Task: Create Billing Term with Name: Payment Term 1, Description: Please pay within 30 days and Due Days: 30 days
Action: Mouse moved to (149, 29)
Screenshot: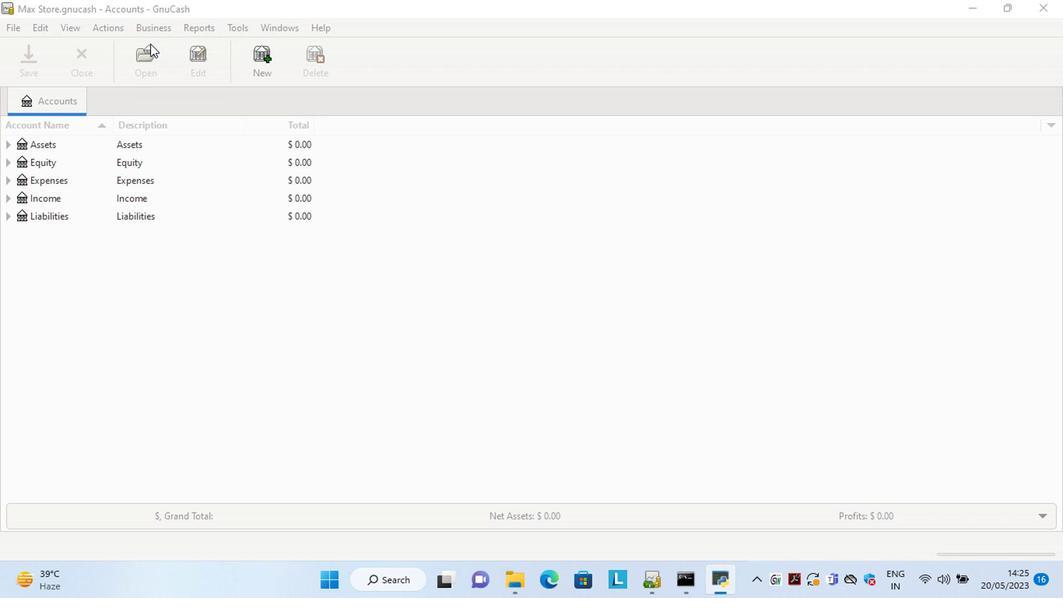 
Action: Mouse pressed left at (149, 29)
Screenshot: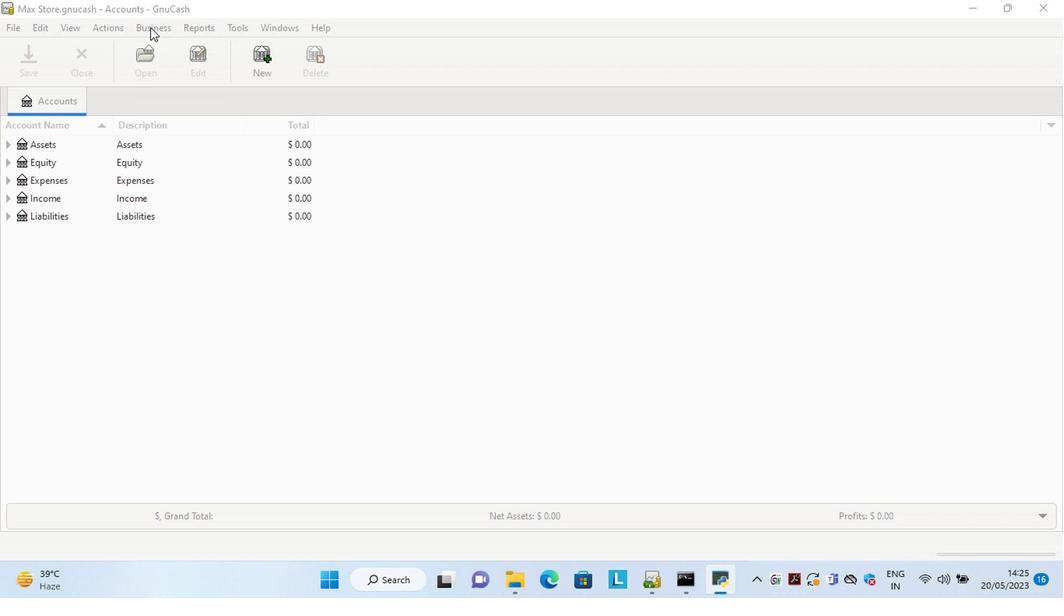 
Action: Mouse moved to (173, 147)
Screenshot: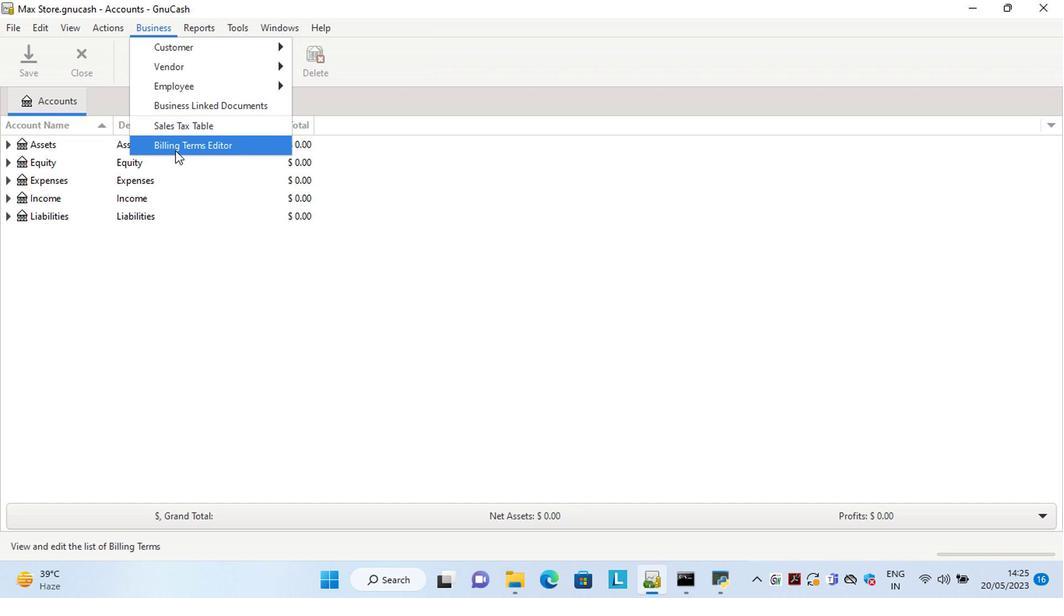 
Action: Mouse pressed left at (173, 147)
Screenshot: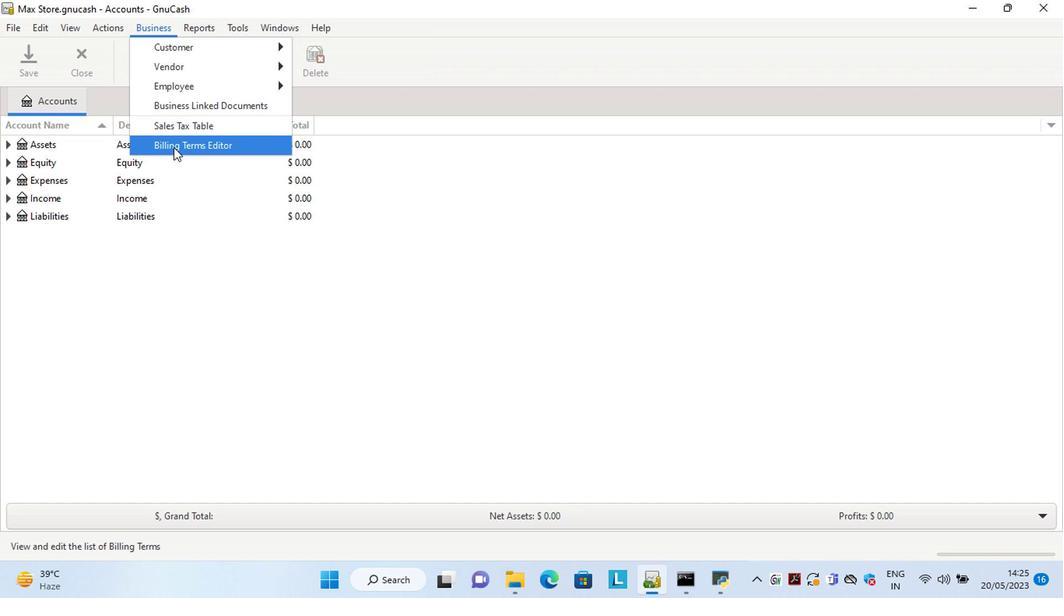 
Action: Mouse moved to (140, 250)
Screenshot: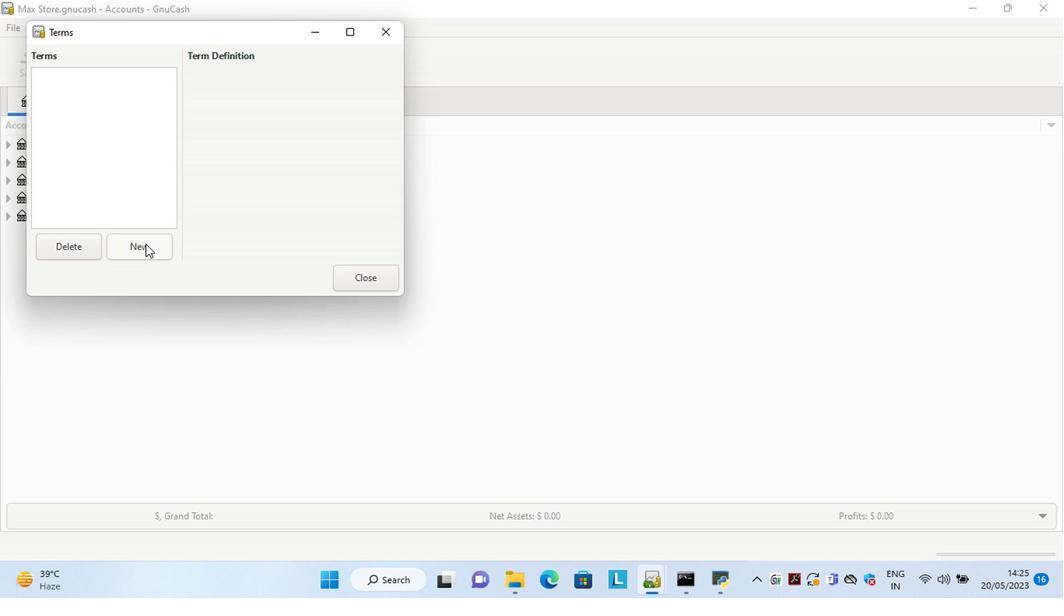 
Action: Mouse pressed left at (140, 250)
Screenshot: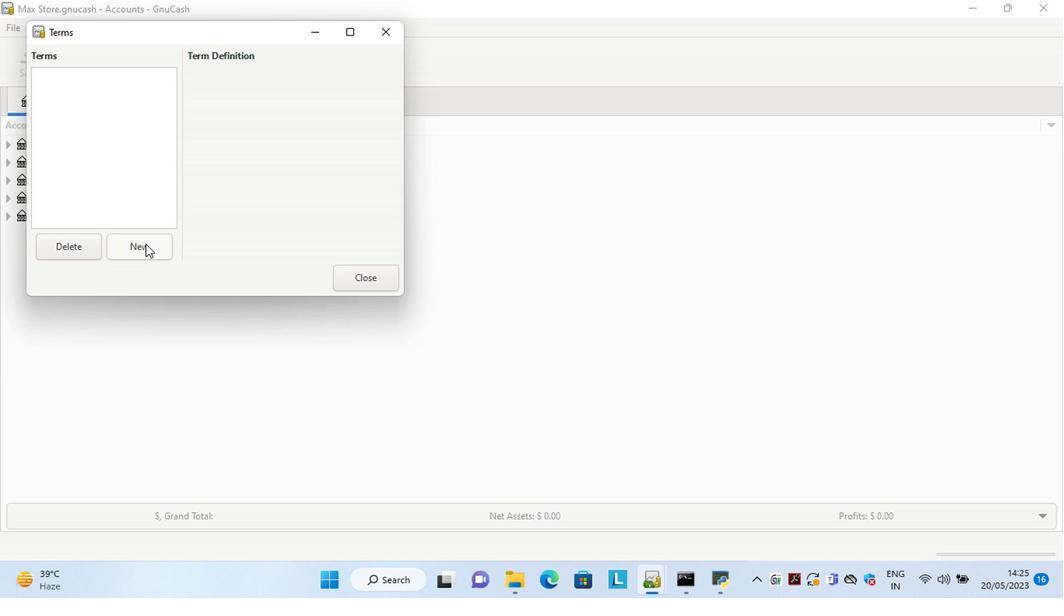 
Action: Mouse moved to (564, 166)
Screenshot: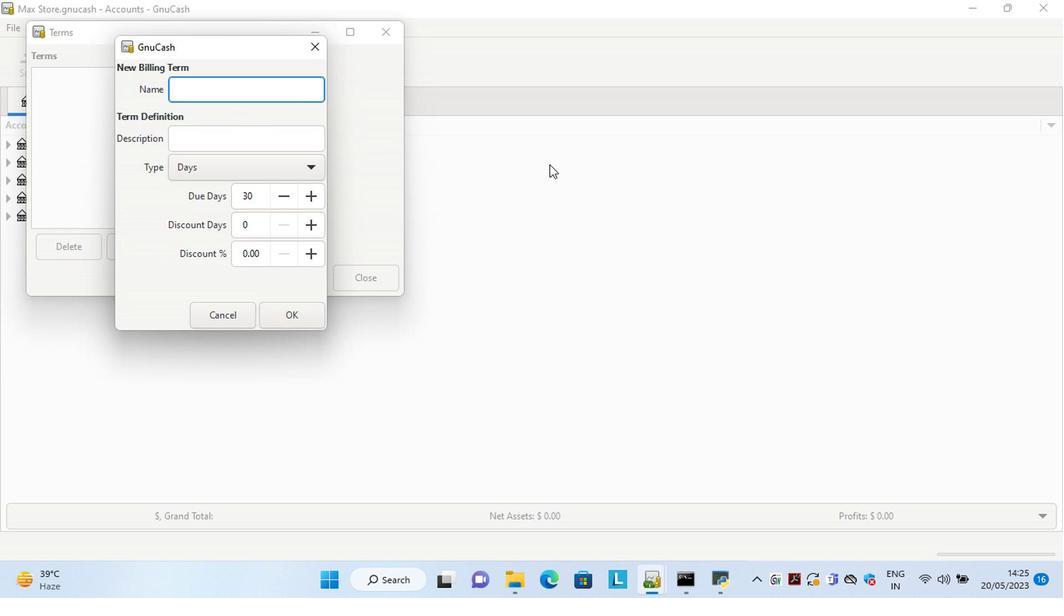 
Action: Key pressed <Key.shift>Payment<Key.space><Key.shift>Term<Key.space>1<Key.tab><Key.shift>Please<Key.space><Key.shift>P<Key.backspace>pay<Key.space>within<Key.space>30<Key.space>days
Screenshot: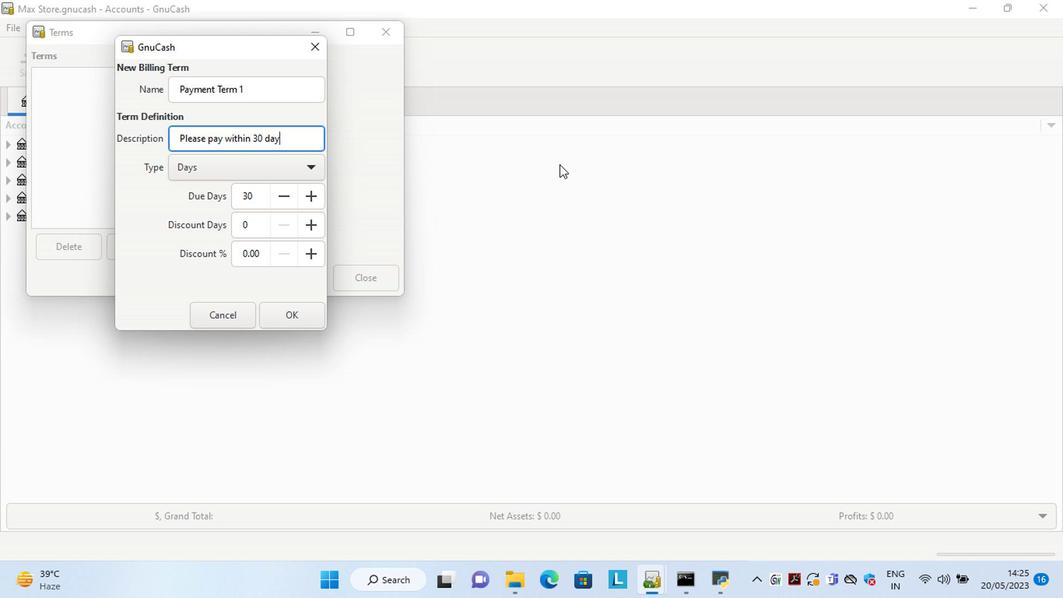 
Action: Mouse moved to (286, 318)
Screenshot: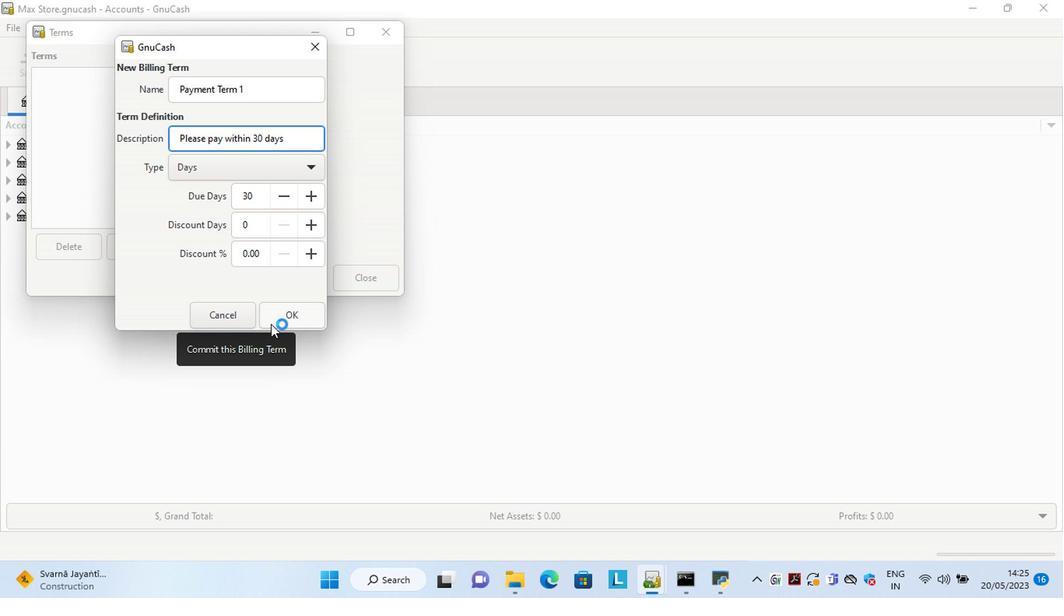 
Action: Mouse pressed left at (286, 318)
Screenshot: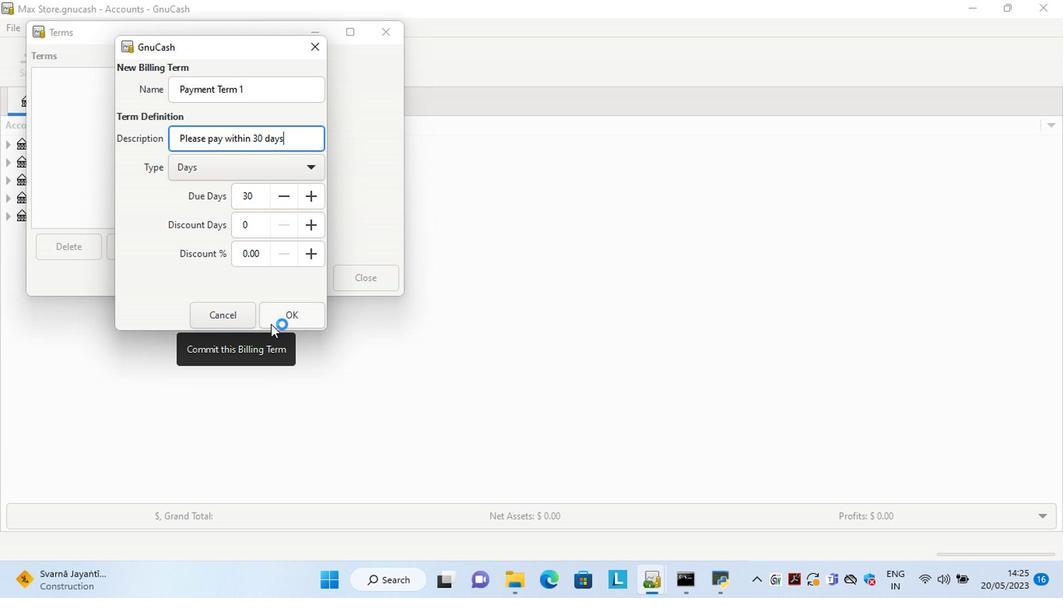 
Action: Mouse moved to (356, 277)
Screenshot: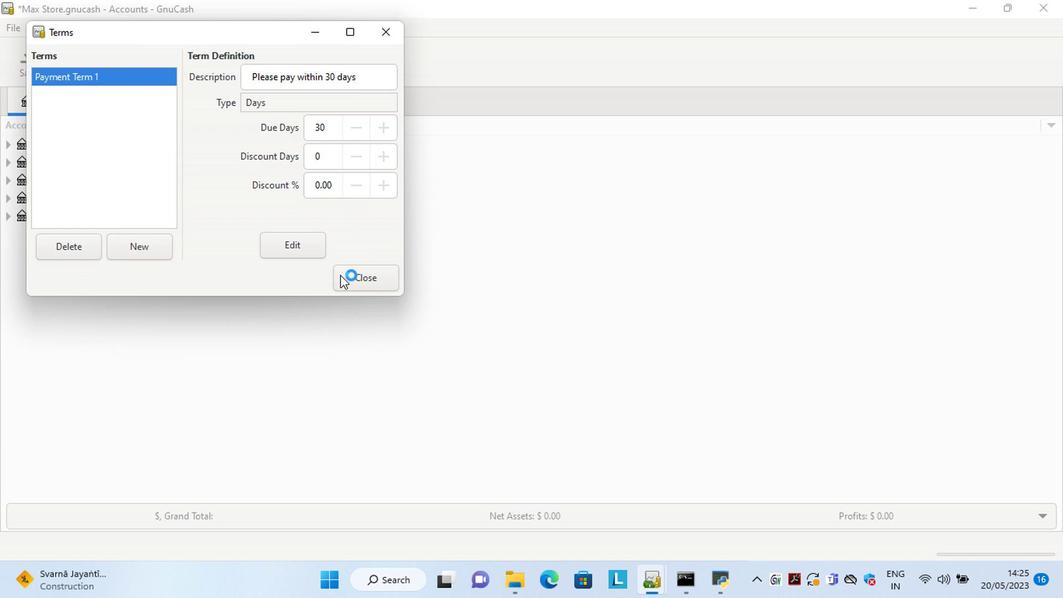 
Action: Mouse pressed left at (356, 277)
Screenshot: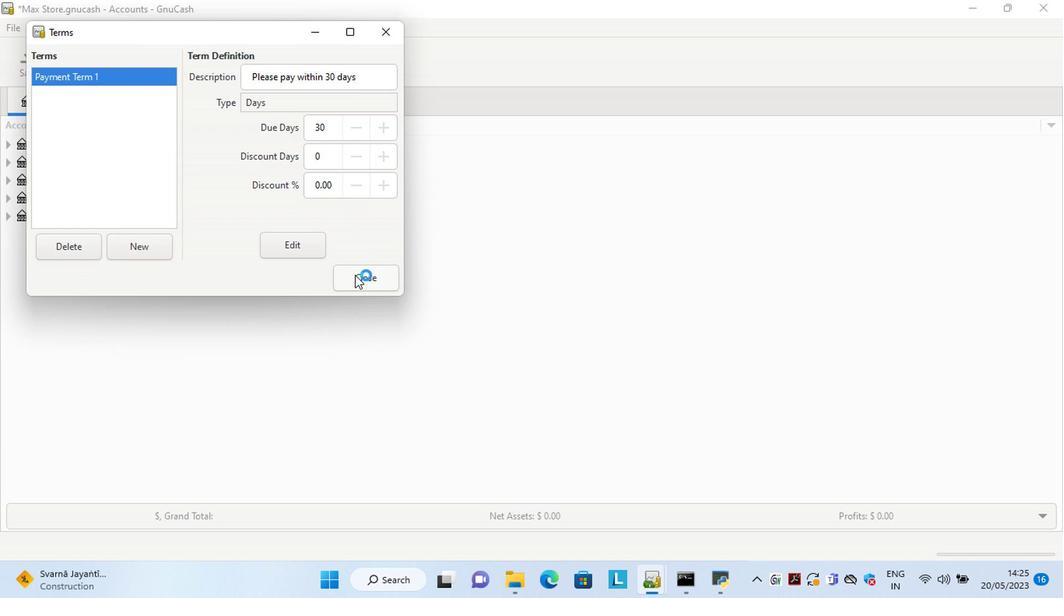 
